 Task: Assign in the project AvailPro the issue 'Address issues related to data corruption and loss' to the sprint 'Burnout Blitz'. Assign in the project AvailPro the issue 'Develop a new feature to allow for voice recognition and transcription' to the sprint 'Burnout Blitz'. Assign in the project AvailPro the issue 'Implement a new feature to allow for advanced search capabilities' to the sprint 'Burnout Blitz'. Assign in the project AvailPro the issue 'Address issues related to data privacy and compliance' to the sprint 'Burnout Blitz'
Action: Mouse moved to (214, 55)
Screenshot: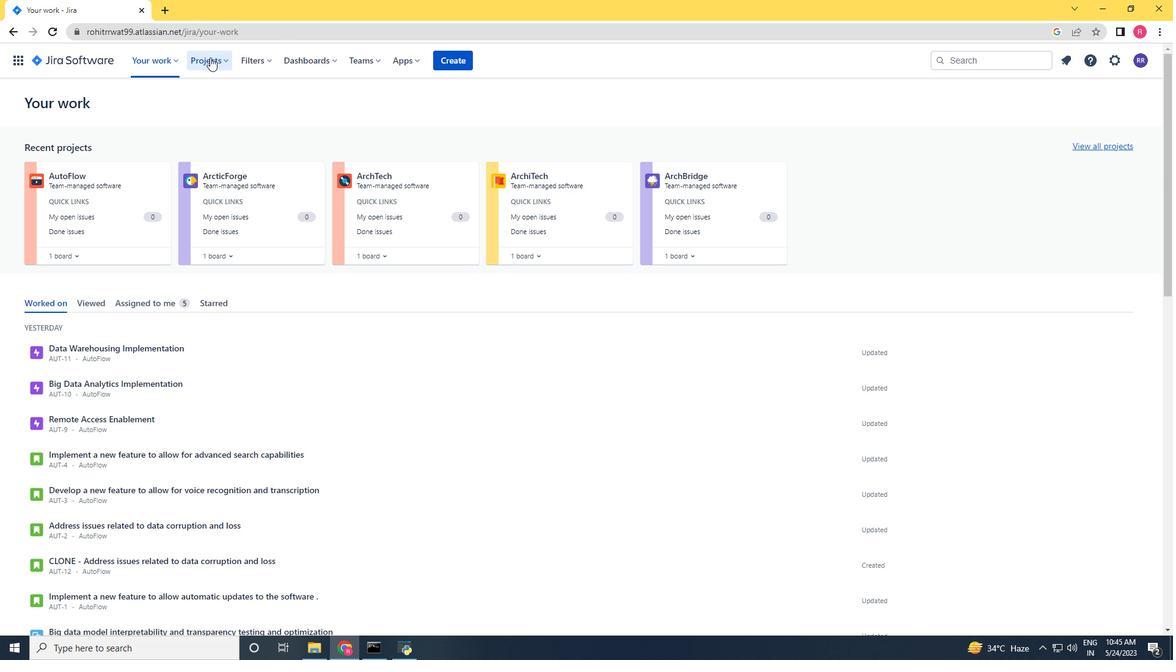 
Action: Mouse pressed left at (214, 55)
Screenshot: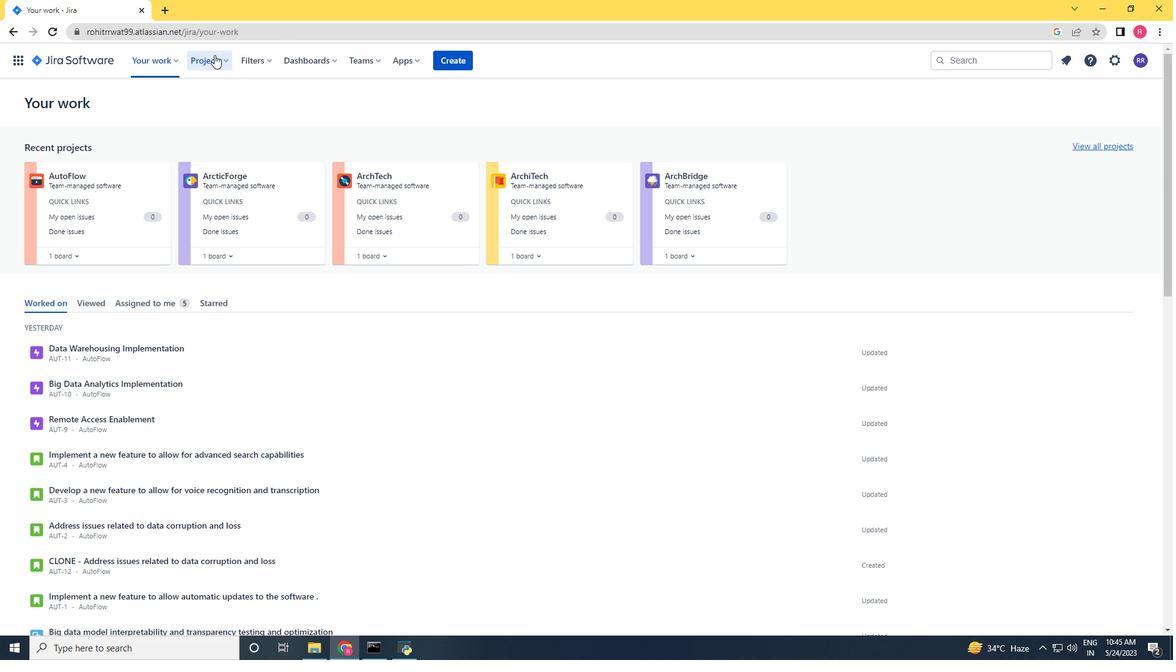 
Action: Mouse moved to (242, 119)
Screenshot: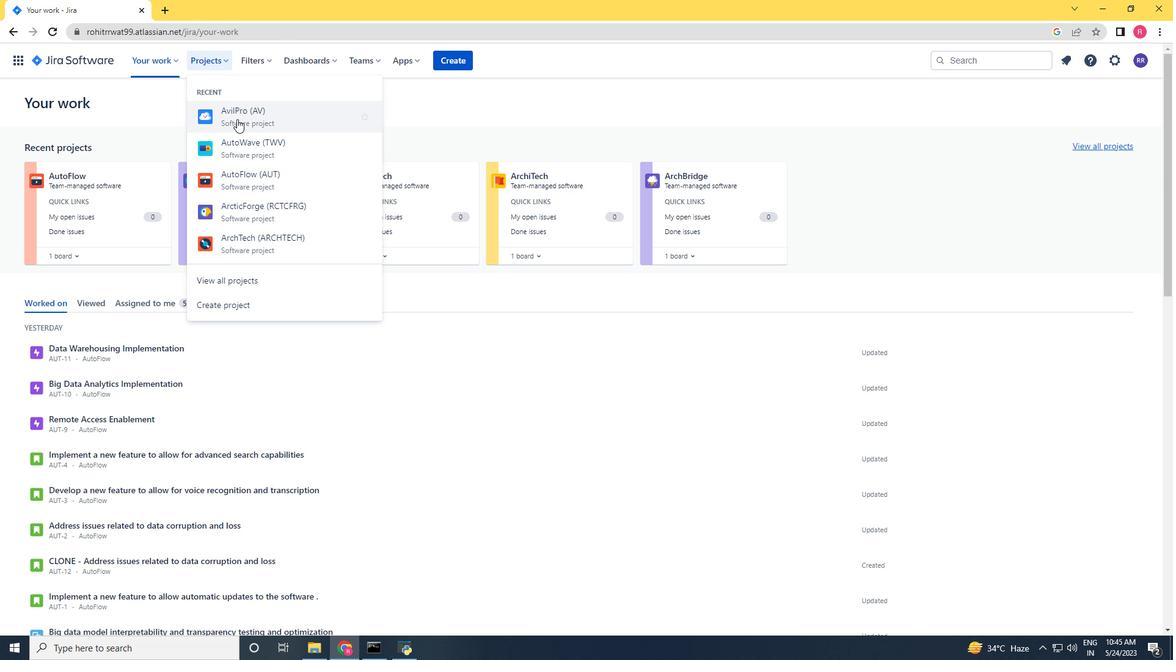 
Action: Mouse pressed left at (242, 119)
Screenshot: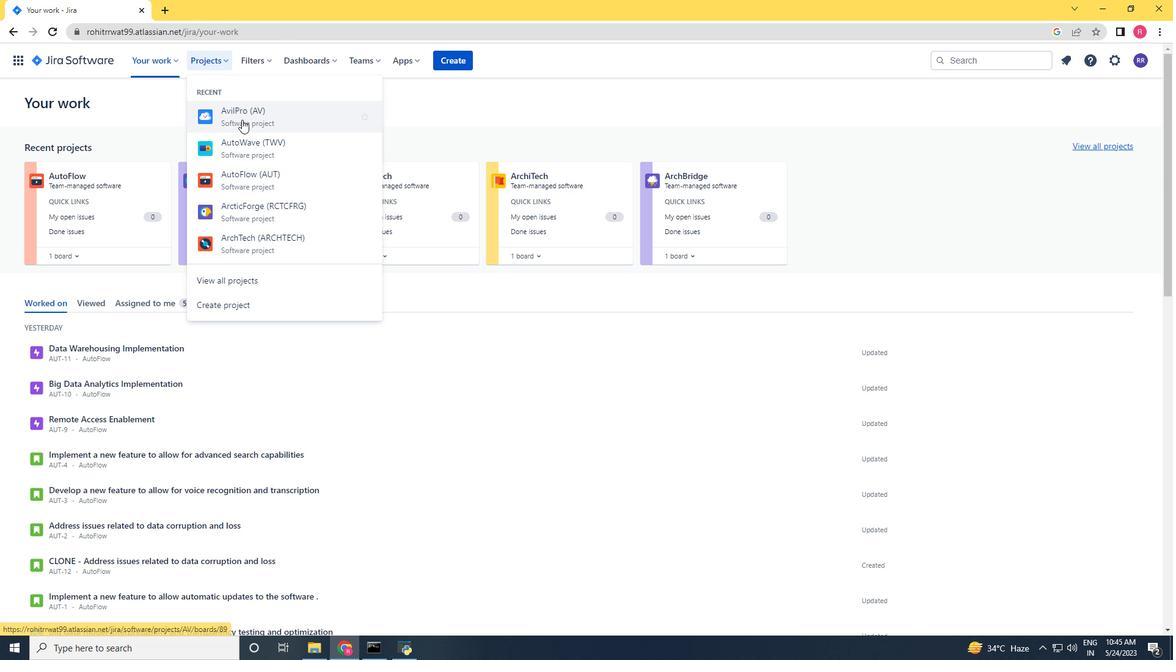 
Action: Mouse moved to (77, 187)
Screenshot: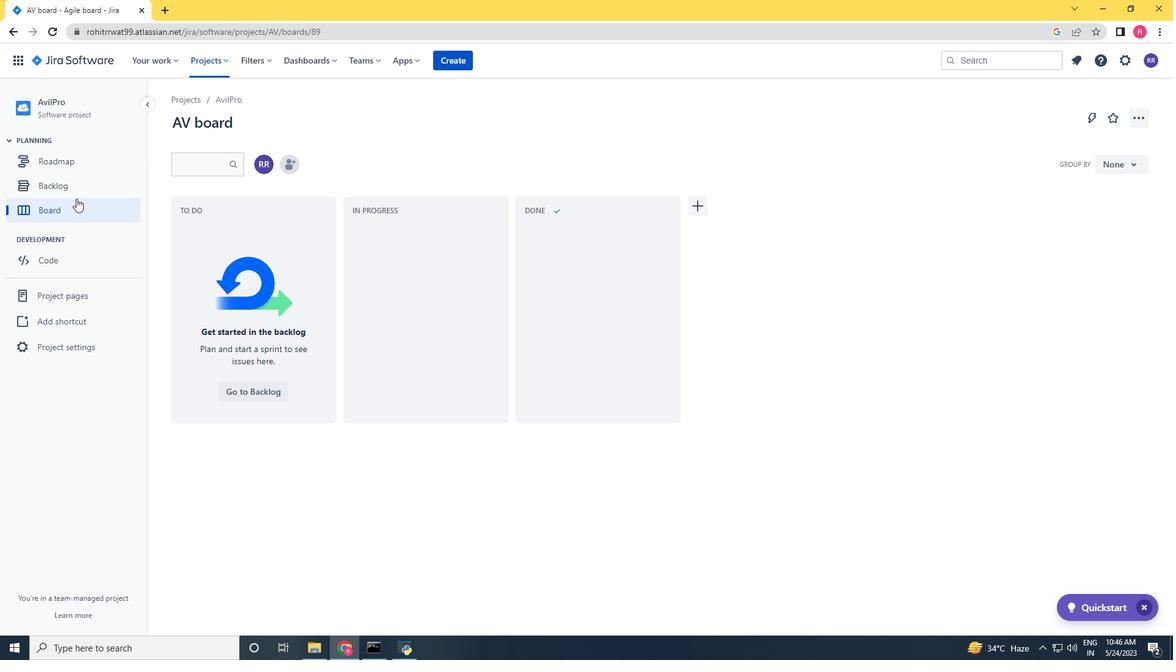 
Action: Mouse pressed left at (77, 187)
Screenshot: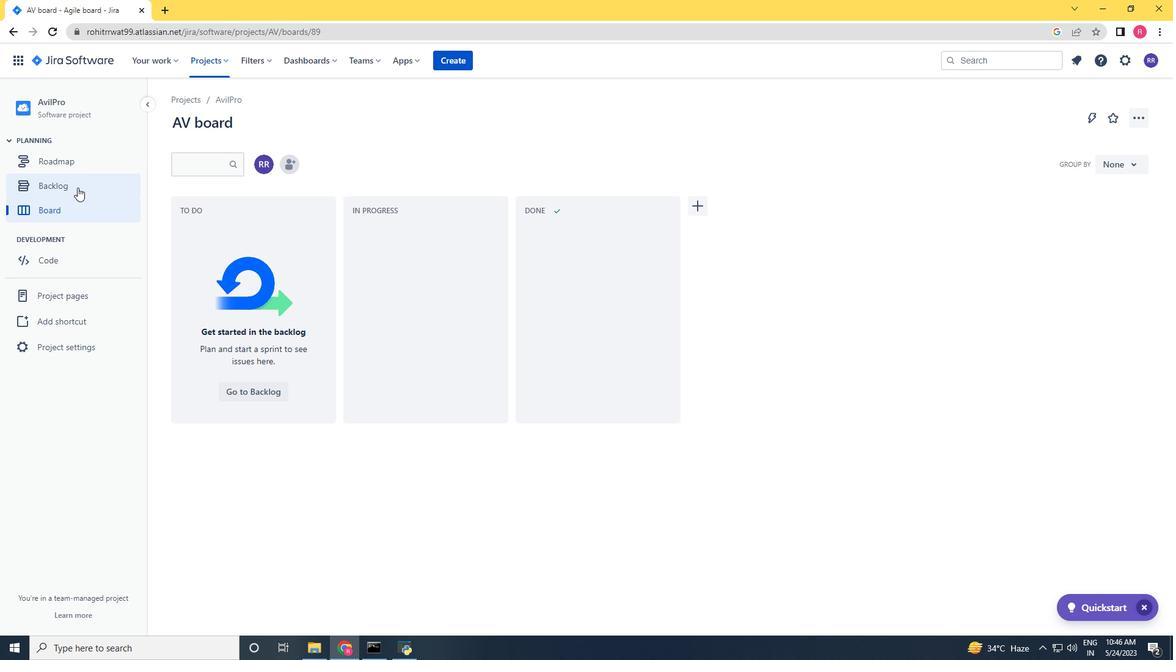 
Action: Mouse moved to (1118, 323)
Screenshot: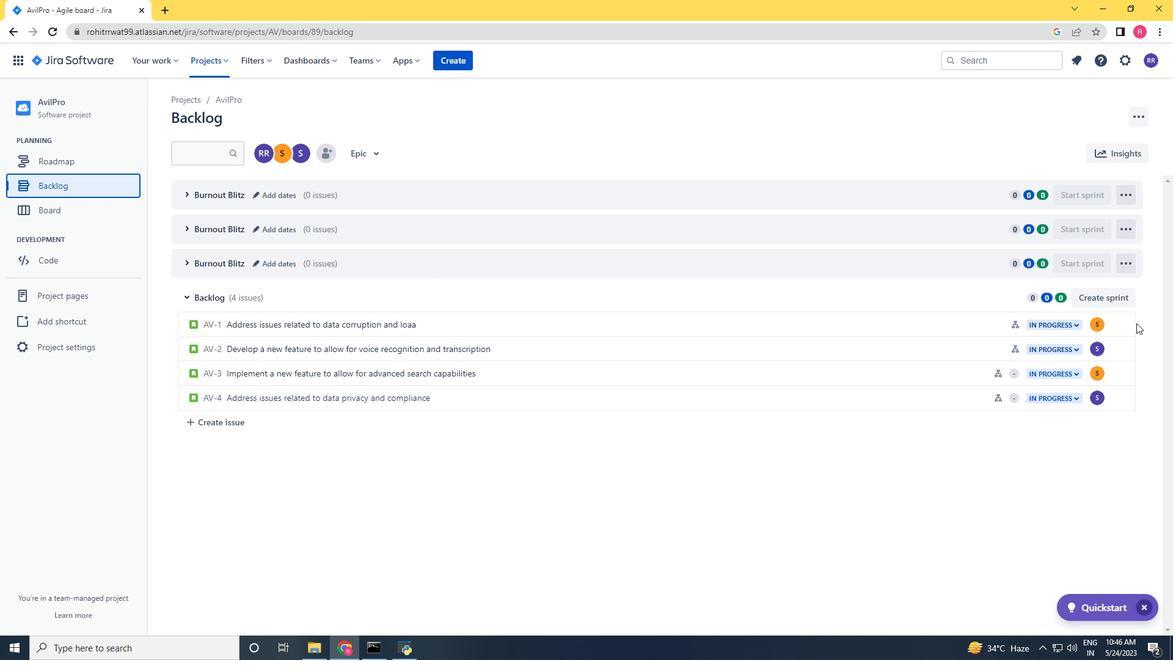 
Action: Mouse pressed left at (1118, 323)
Screenshot: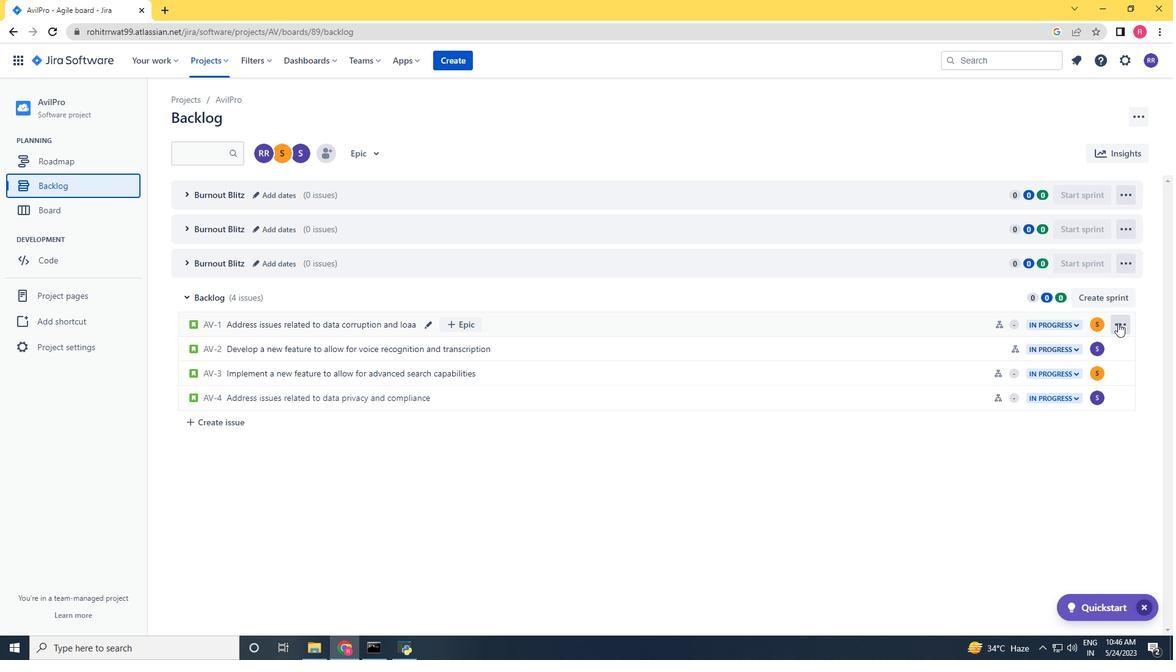 
Action: Mouse moved to (1113, 469)
Screenshot: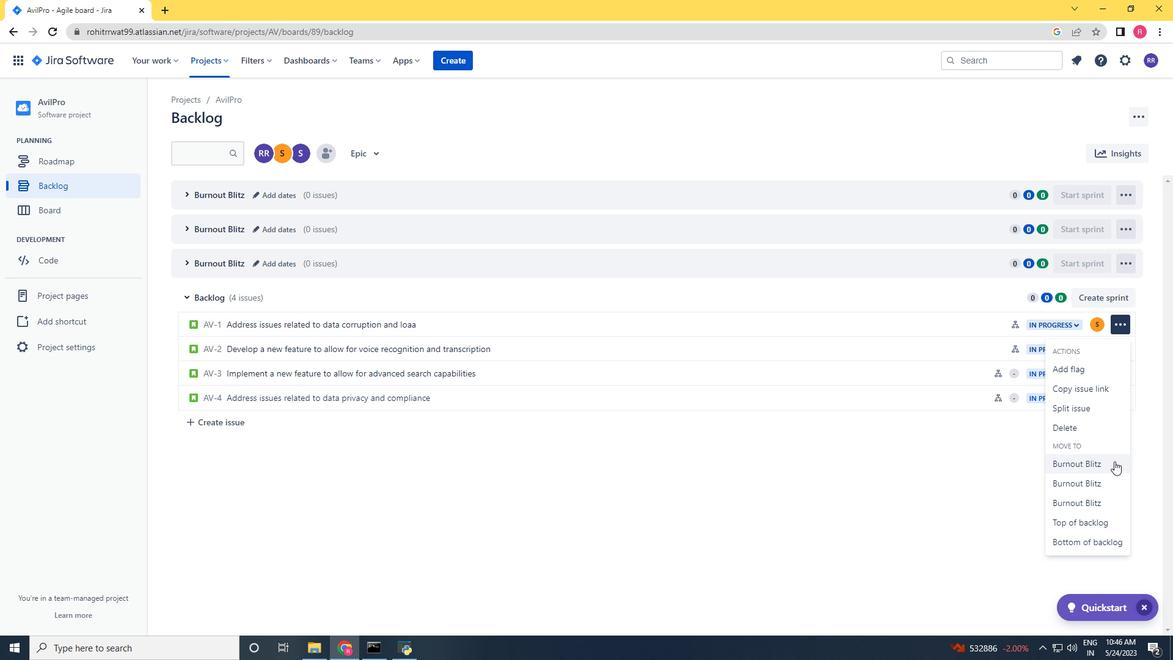 
Action: Mouse pressed left at (1113, 469)
Screenshot: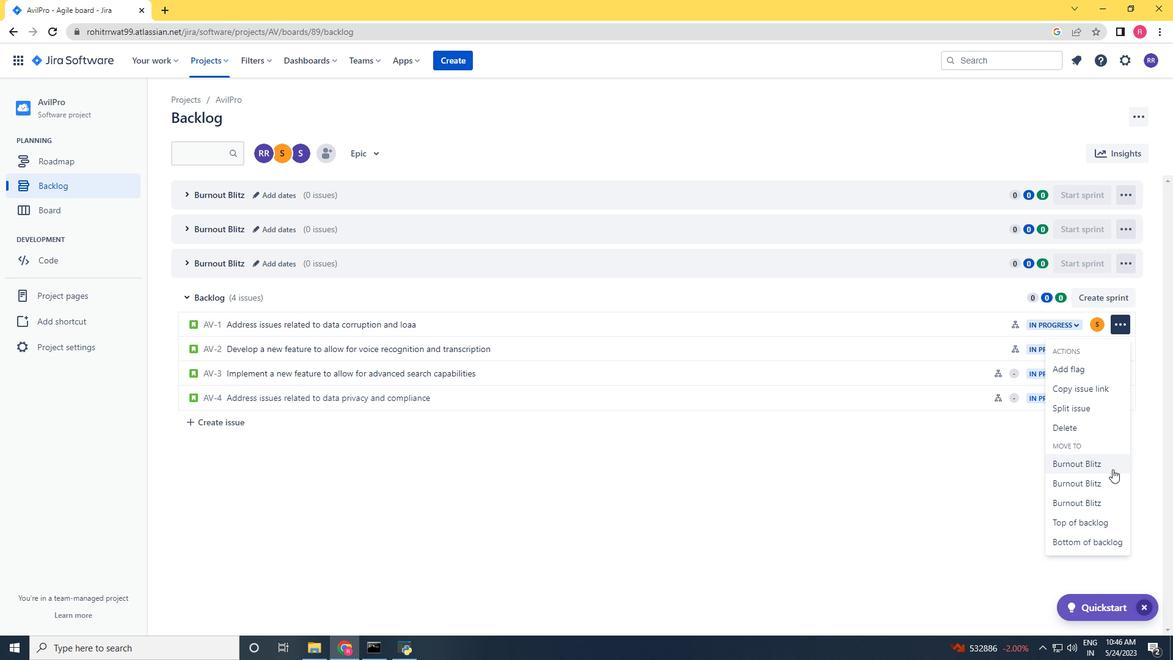 
Action: Mouse moved to (1116, 328)
Screenshot: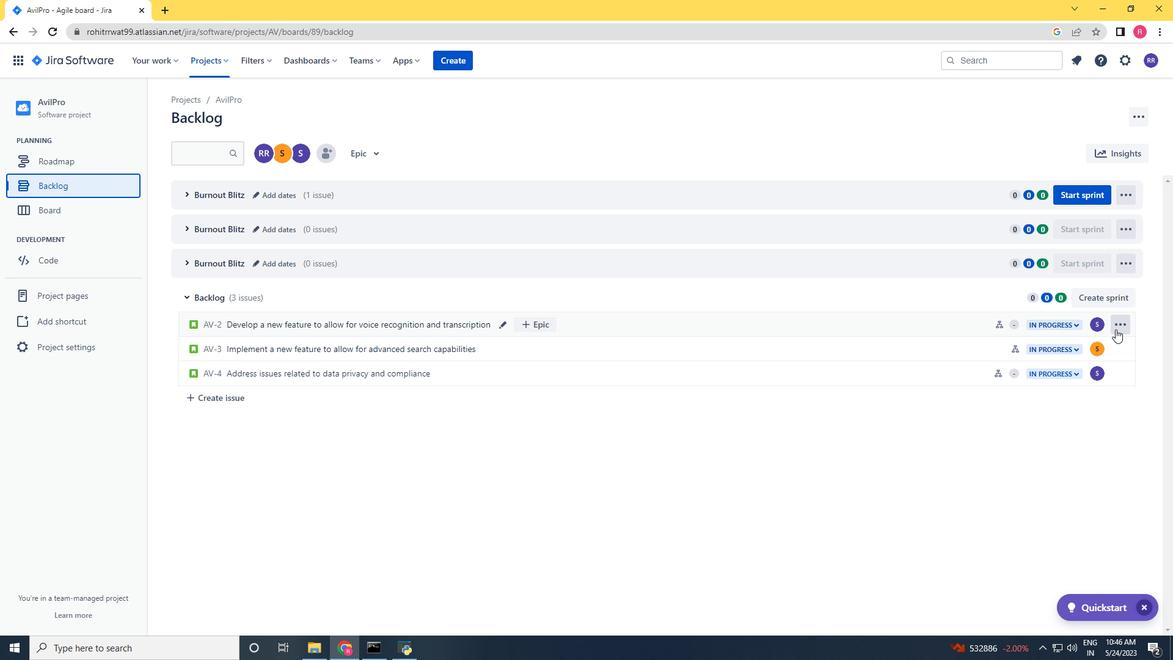 
Action: Mouse pressed left at (1116, 328)
Screenshot: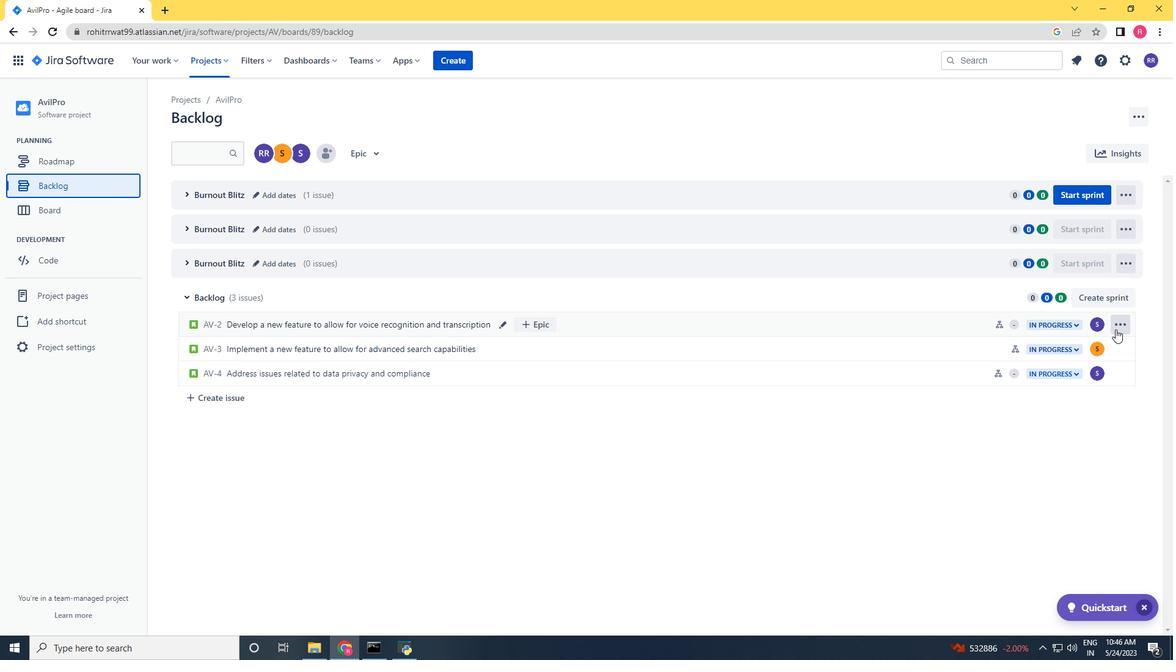 
Action: Mouse moved to (1114, 479)
Screenshot: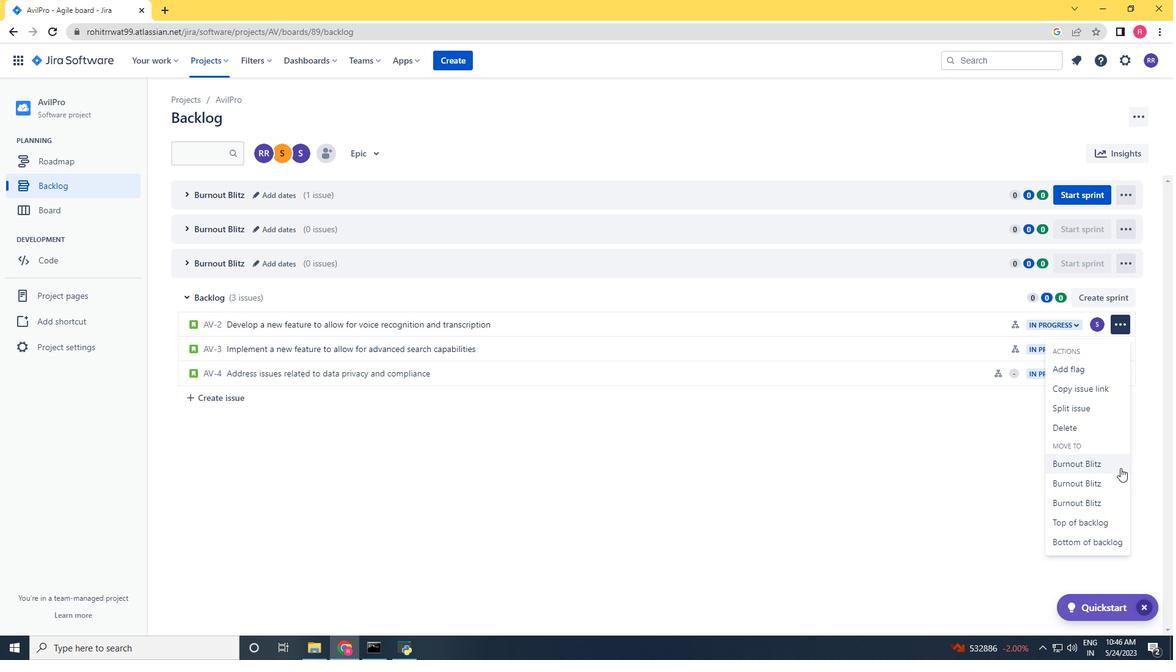 
Action: Mouse pressed left at (1114, 479)
Screenshot: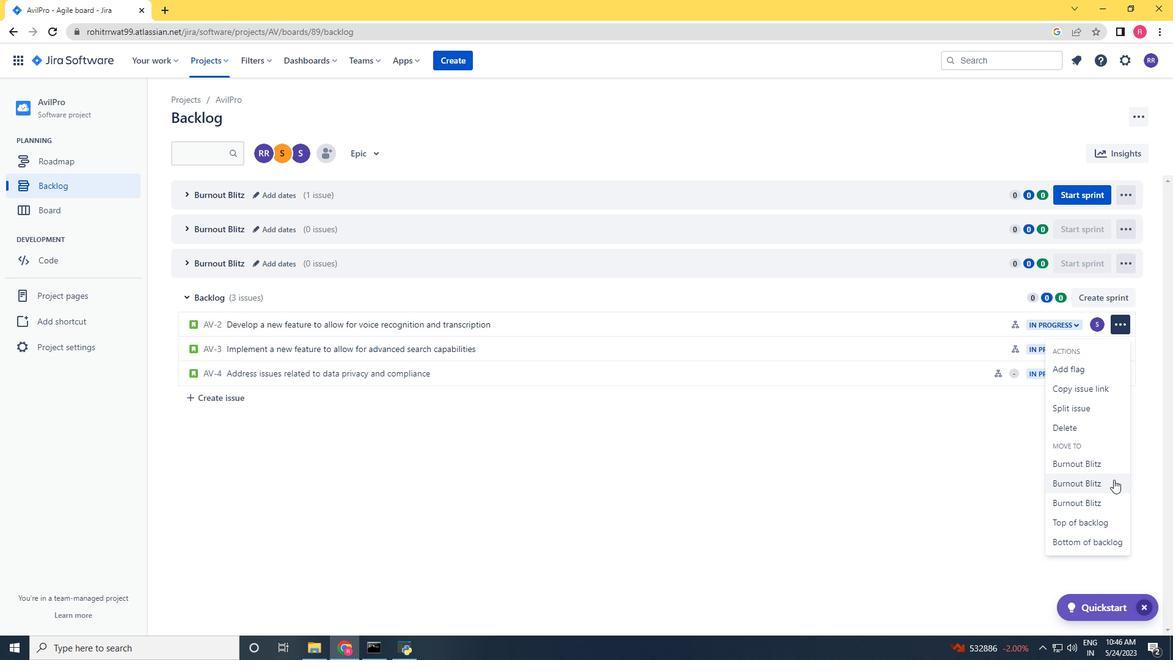 
Action: Mouse moved to (1129, 331)
Screenshot: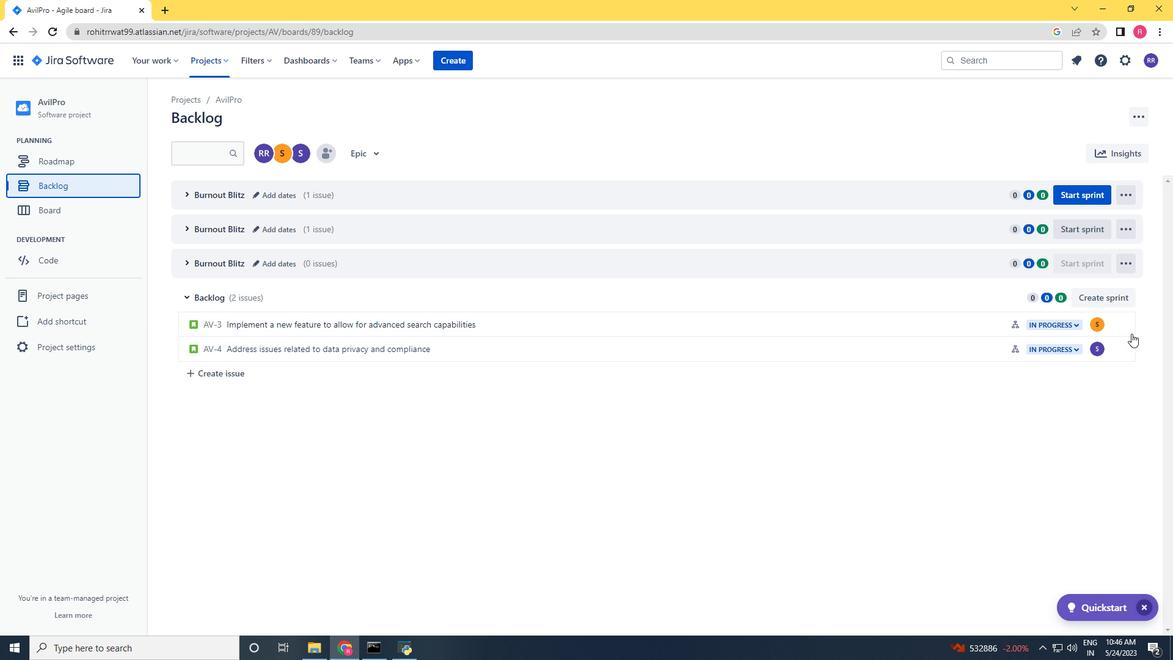 
Action: Mouse pressed left at (1129, 331)
Screenshot: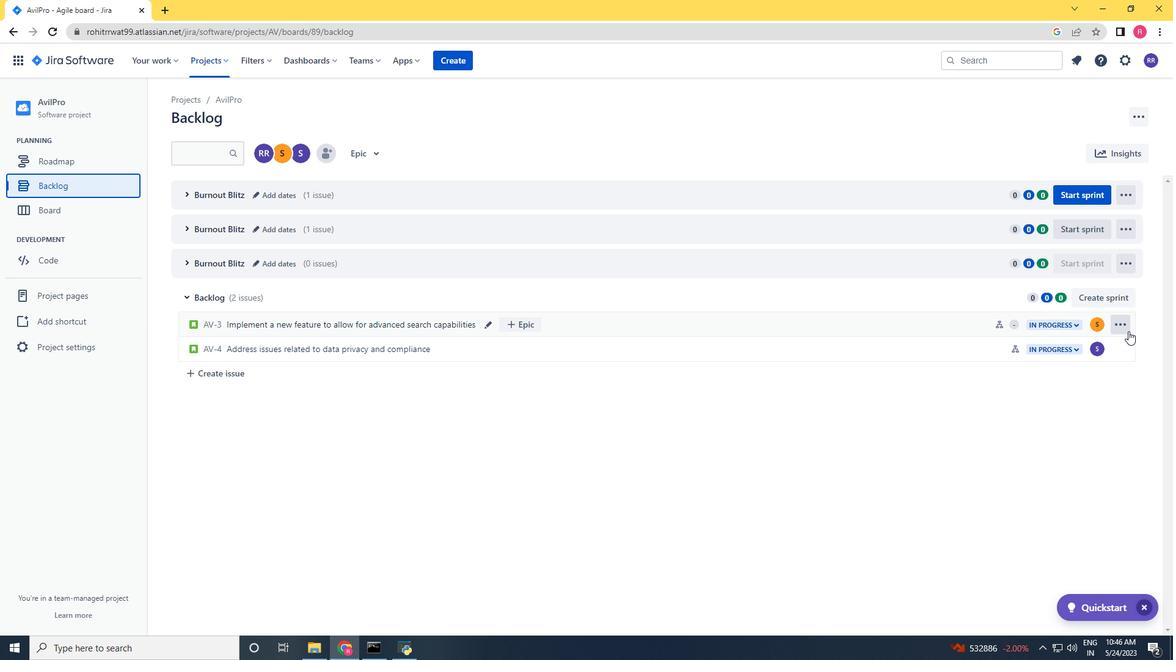
Action: Mouse moved to (1103, 510)
Screenshot: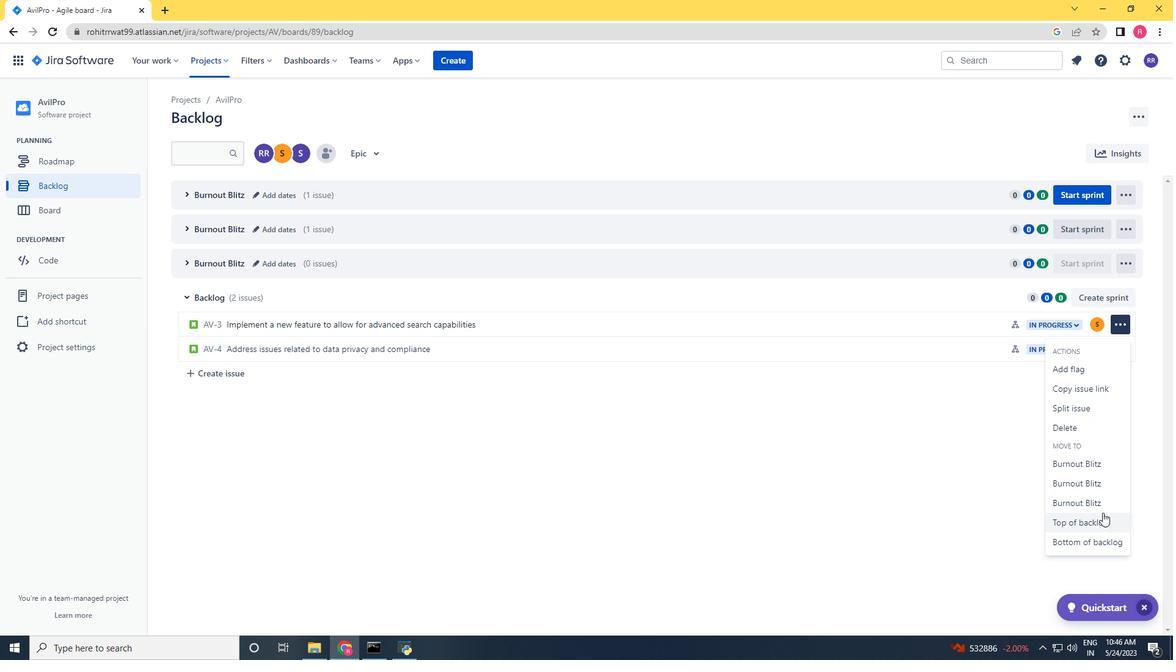 
Action: Mouse pressed left at (1103, 510)
Screenshot: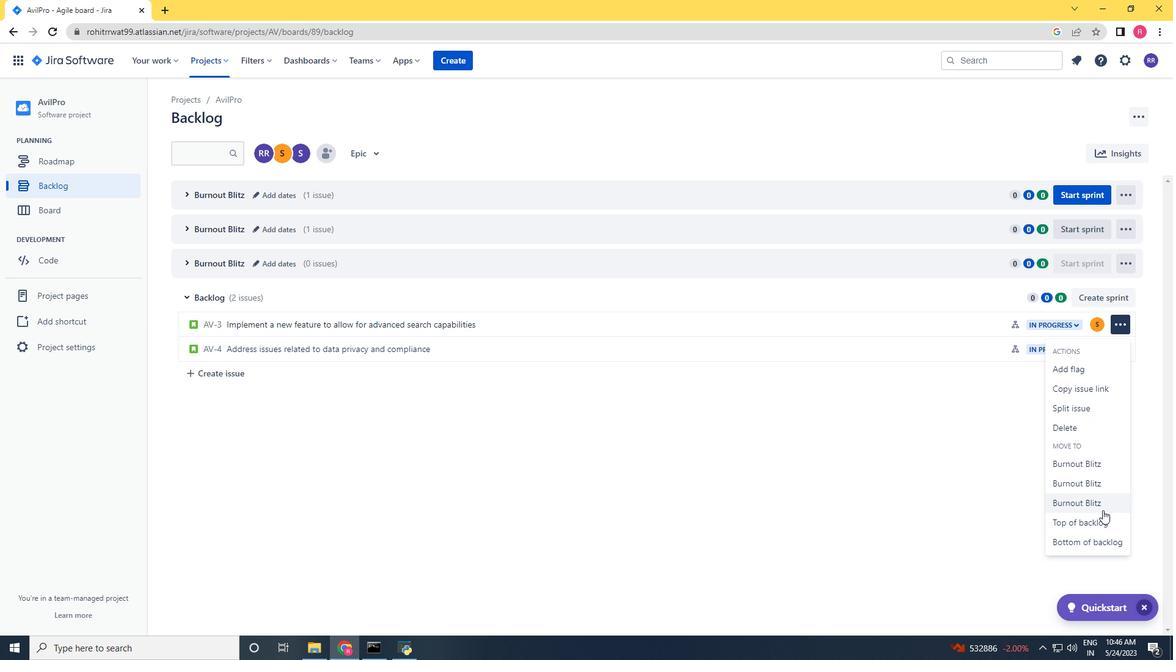 
Action: Mouse moved to (1118, 322)
Screenshot: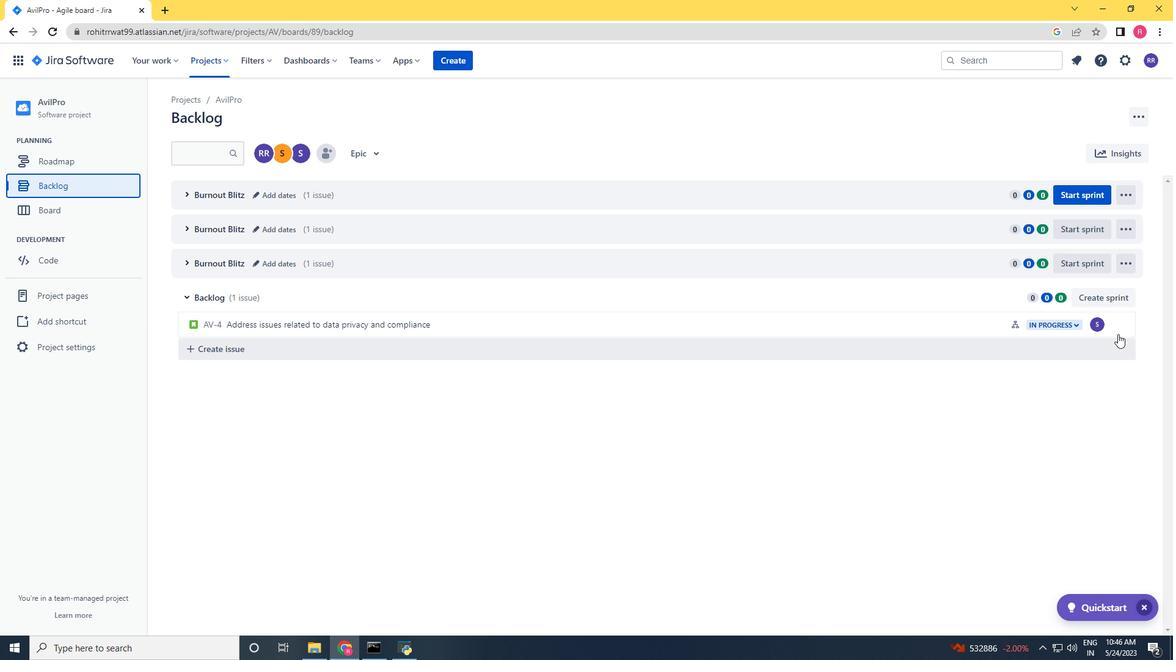
Action: Mouse pressed left at (1118, 322)
Screenshot: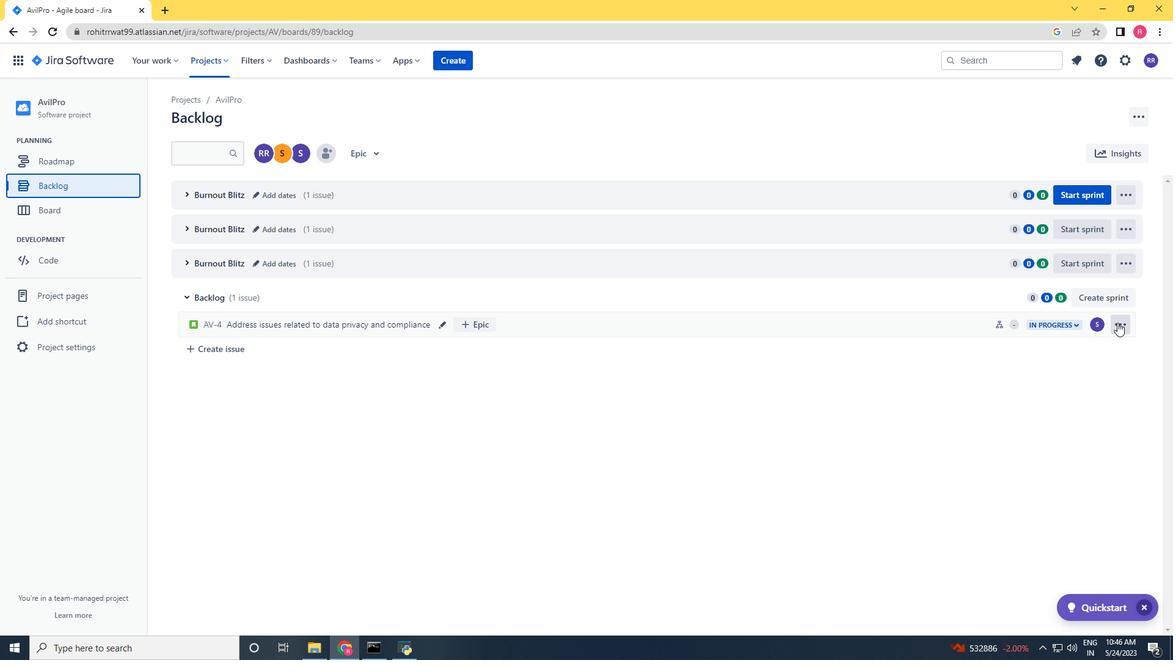 
Action: Mouse moved to (1095, 505)
Screenshot: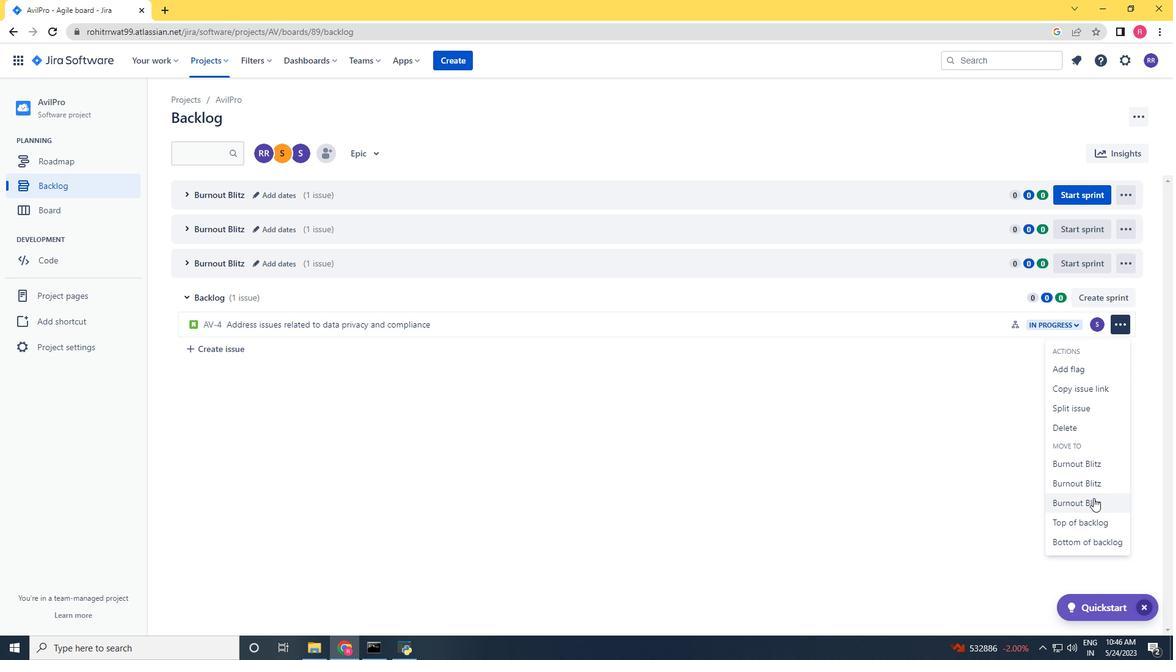 
Action: Mouse pressed left at (1095, 505)
Screenshot: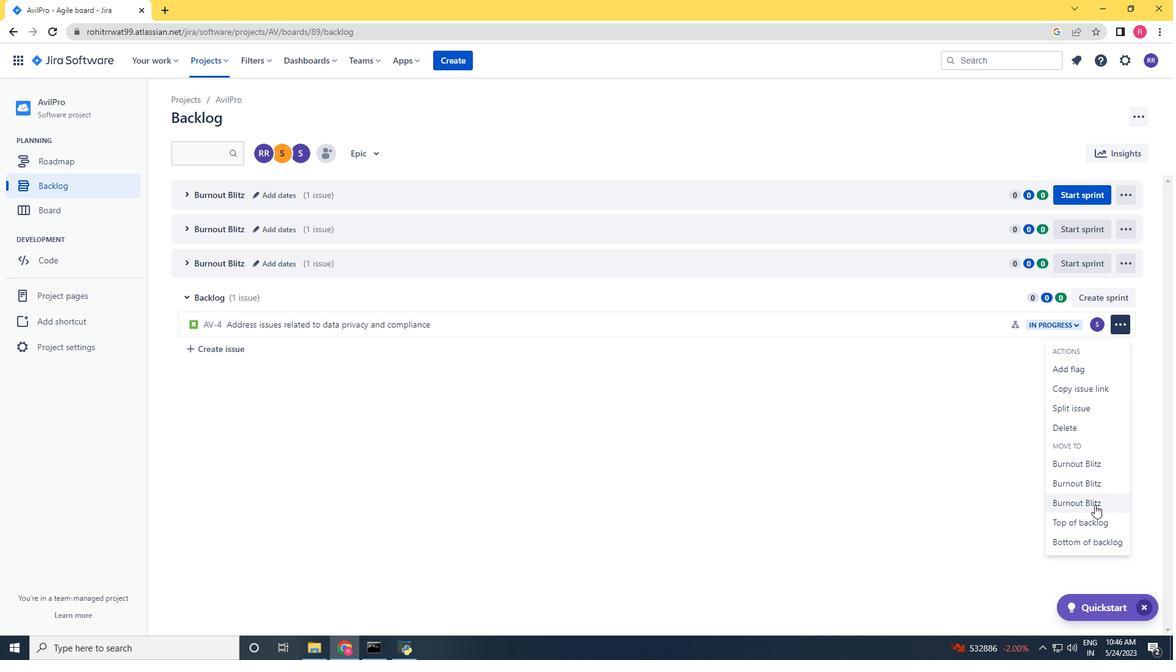 
Action: Mouse scrolled (1095, 505) with delta (0, 0)
Screenshot: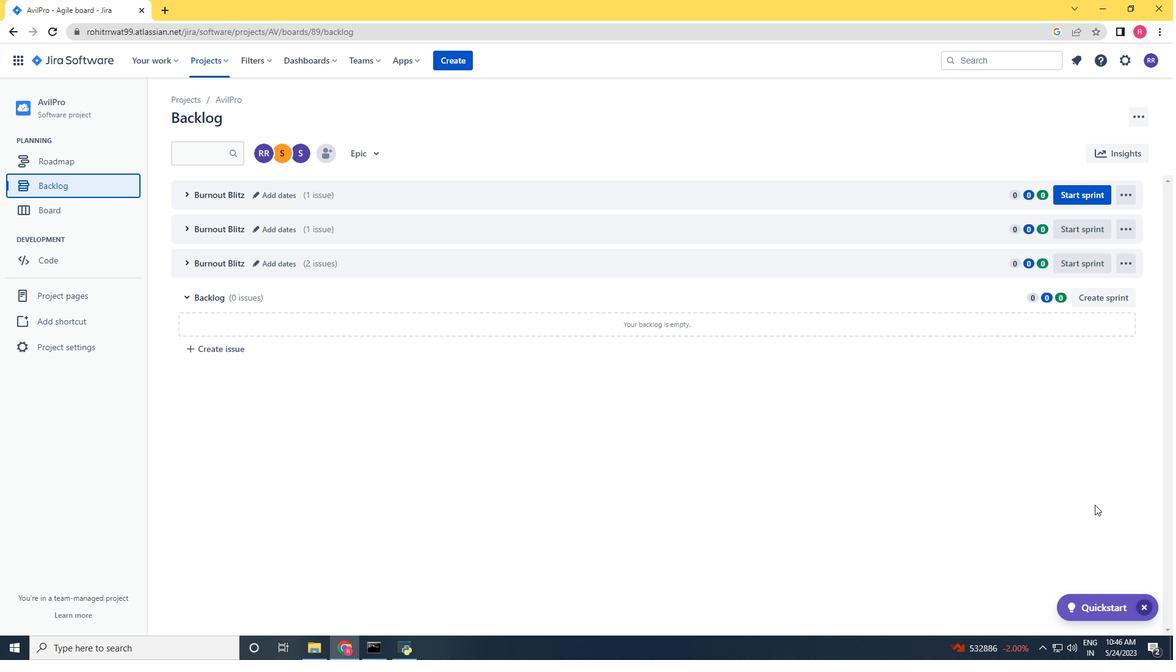 
Action: Mouse moved to (185, 192)
Screenshot: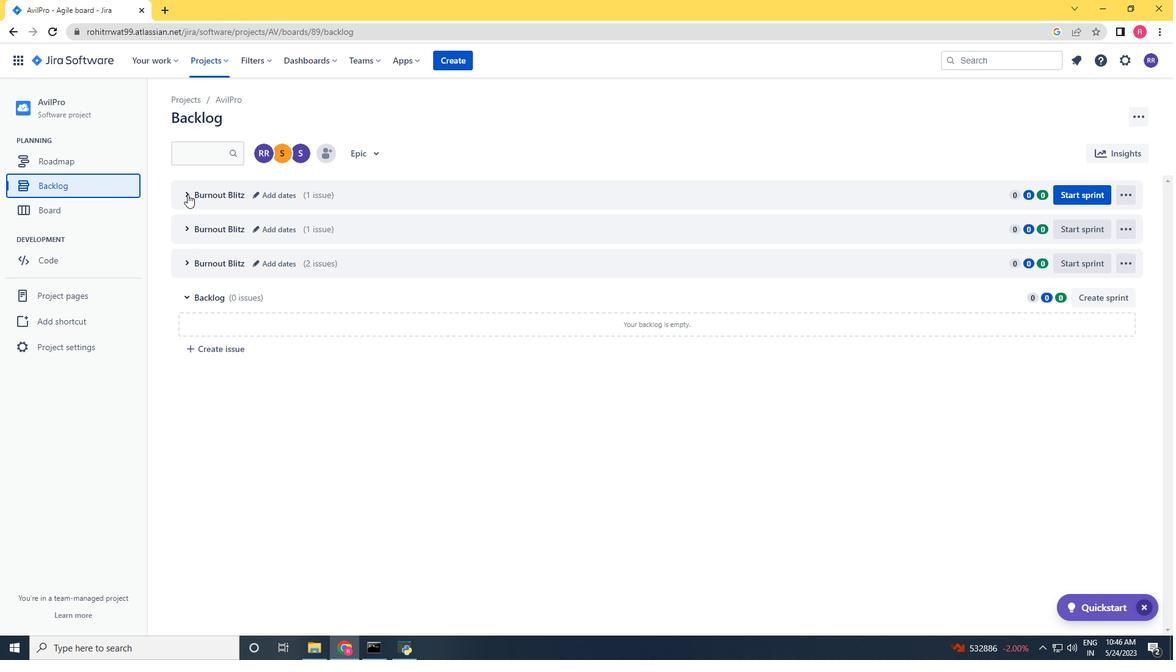 
Action: Mouse pressed left at (185, 192)
Screenshot: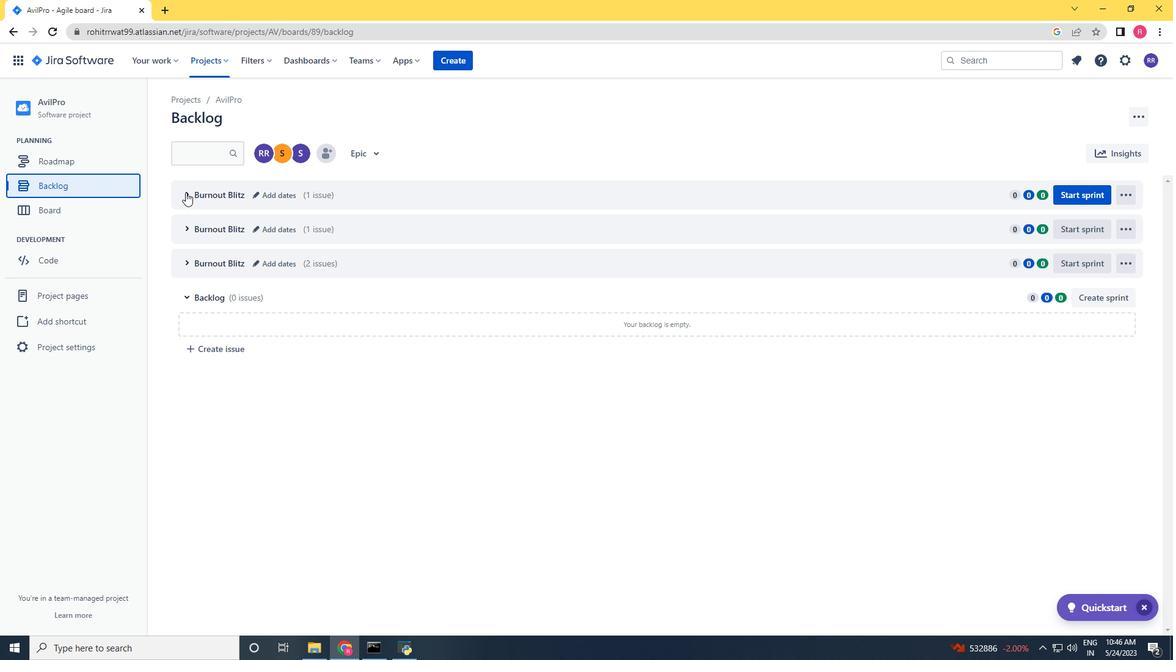 
Action: Mouse moved to (183, 308)
Screenshot: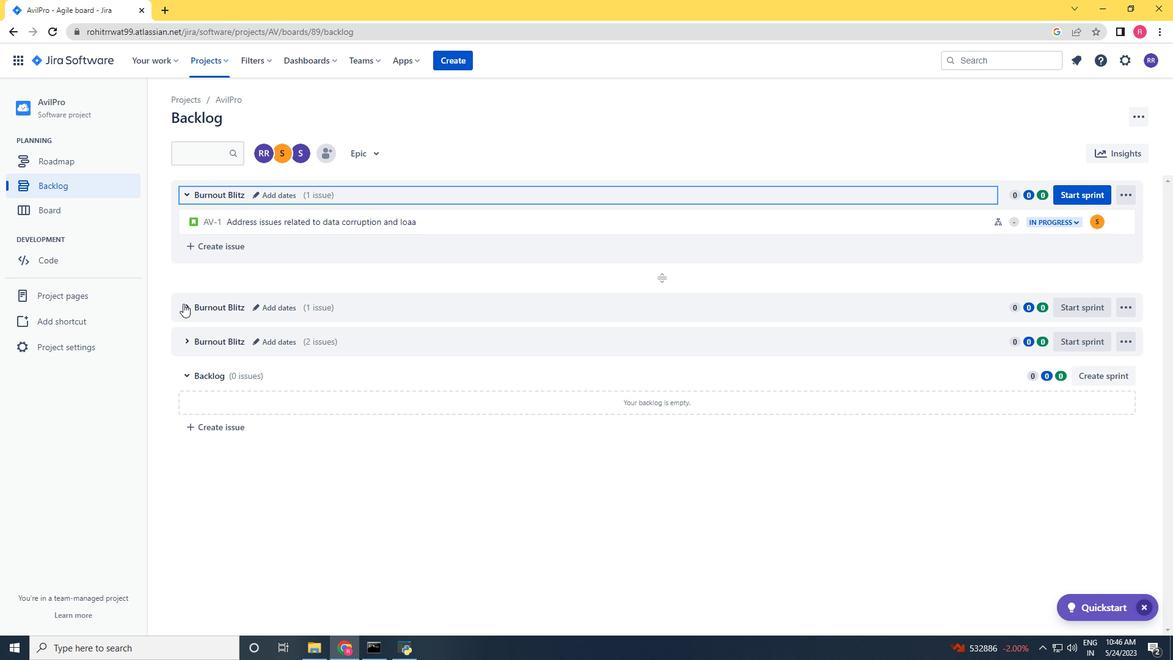 
Action: Mouse pressed left at (183, 308)
Screenshot: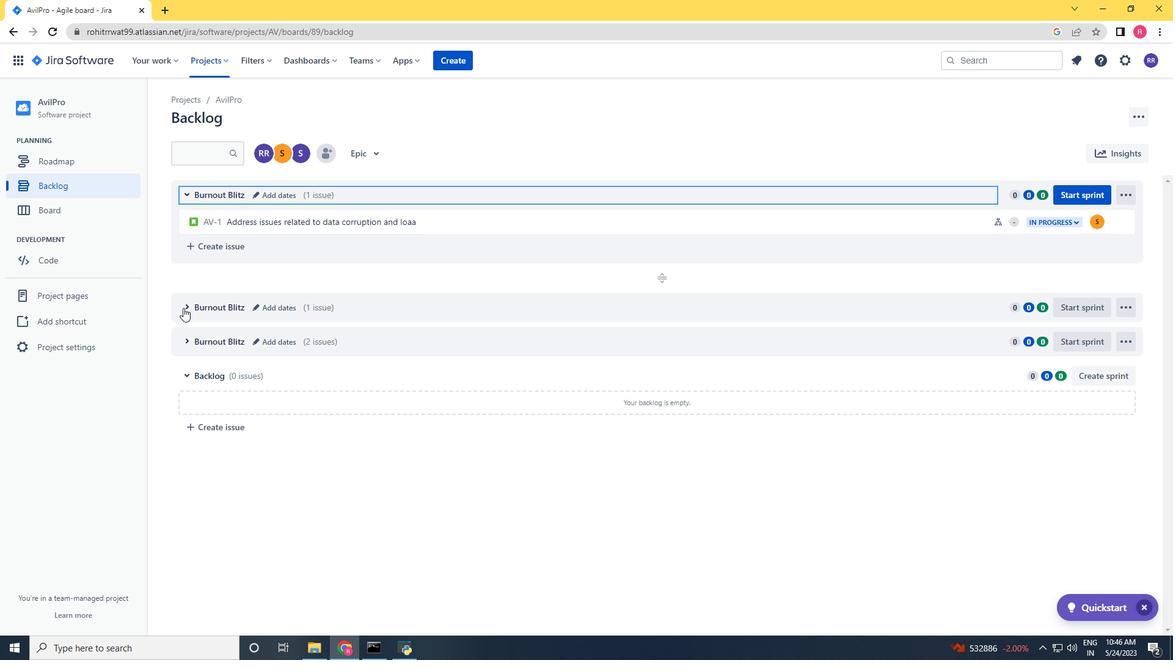 
Action: Mouse moved to (184, 416)
Screenshot: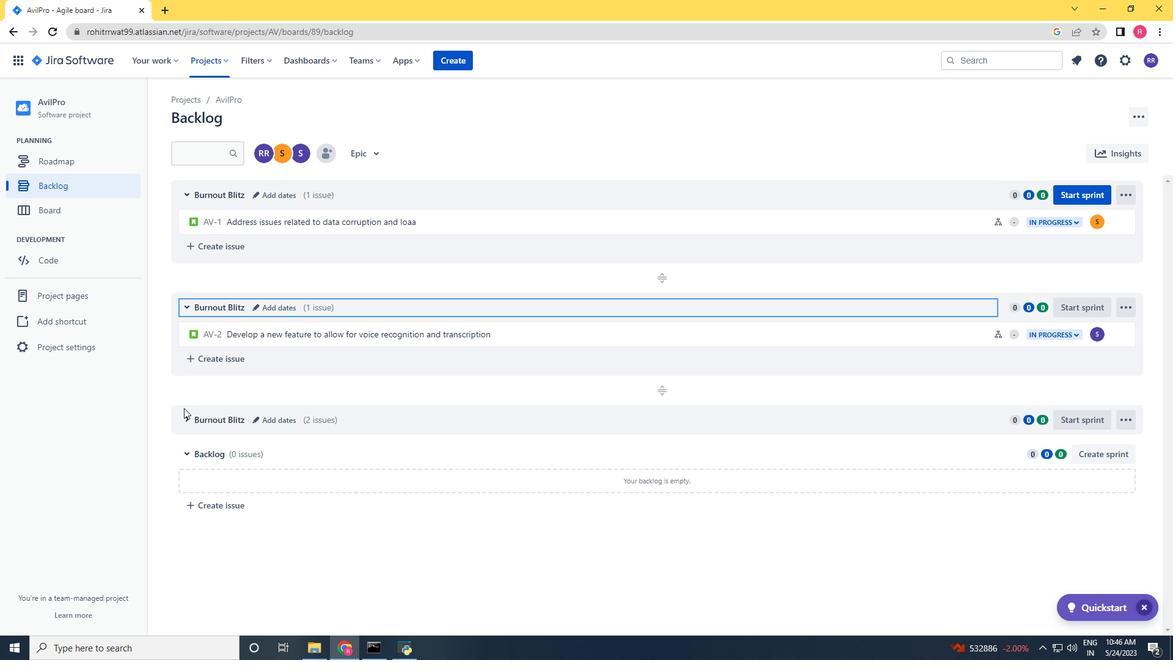 
Action: Mouse pressed left at (184, 416)
Screenshot: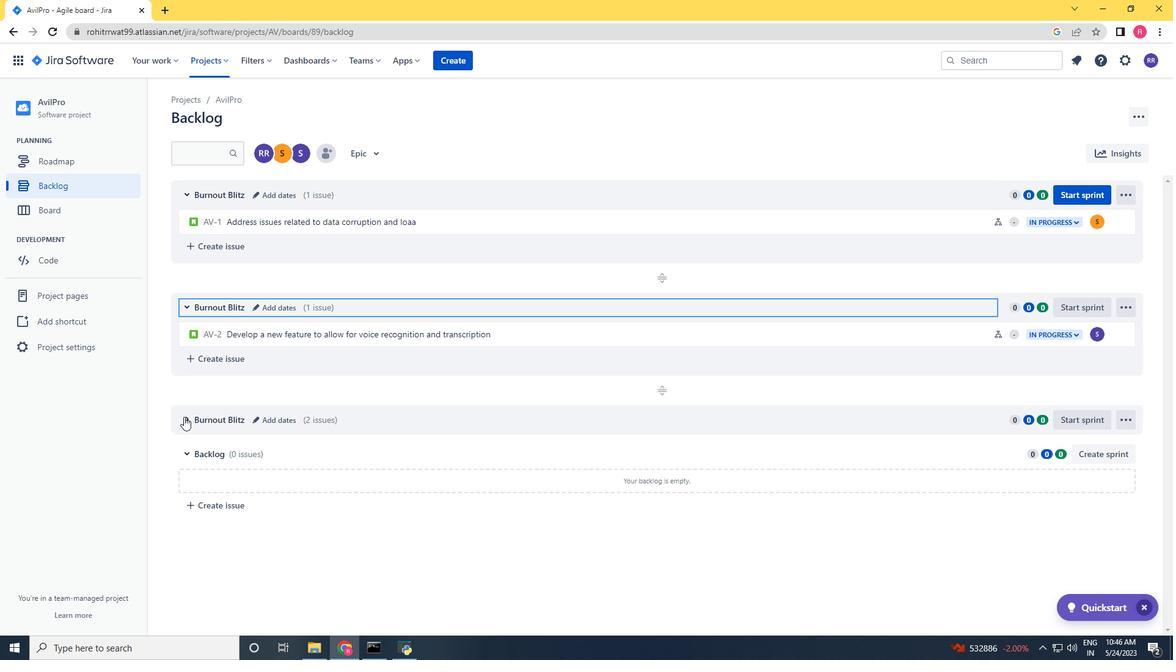 
Action: Mouse moved to (191, 402)
Screenshot: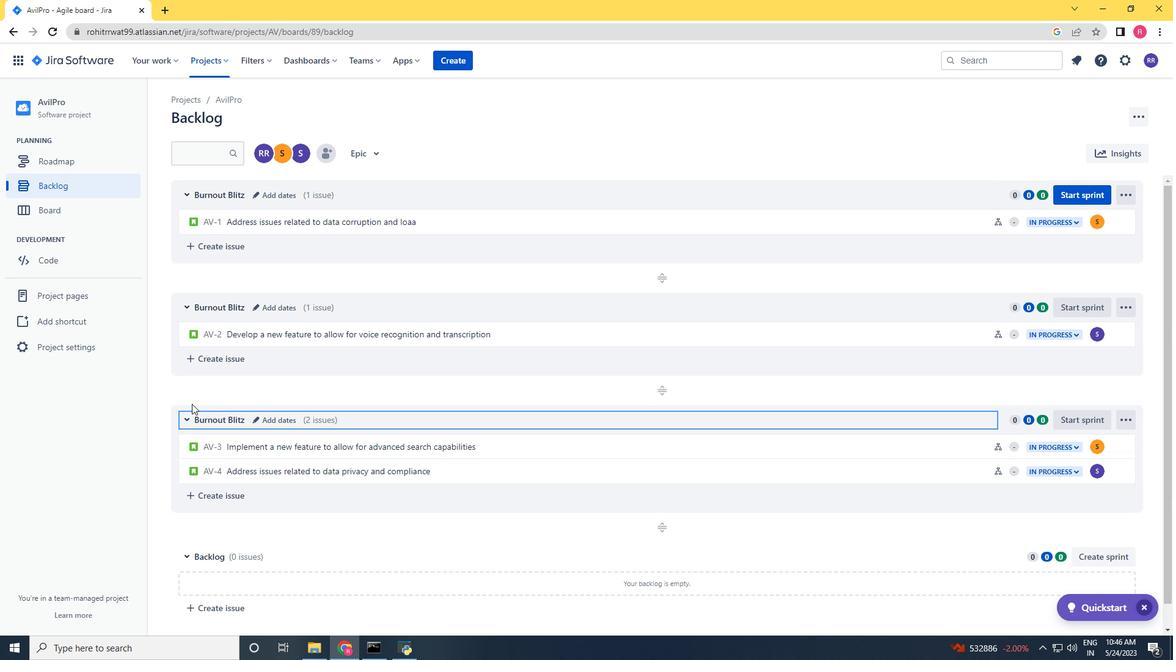 
Action: Mouse scrolled (191, 402) with delta (0, 0)
Screenshot: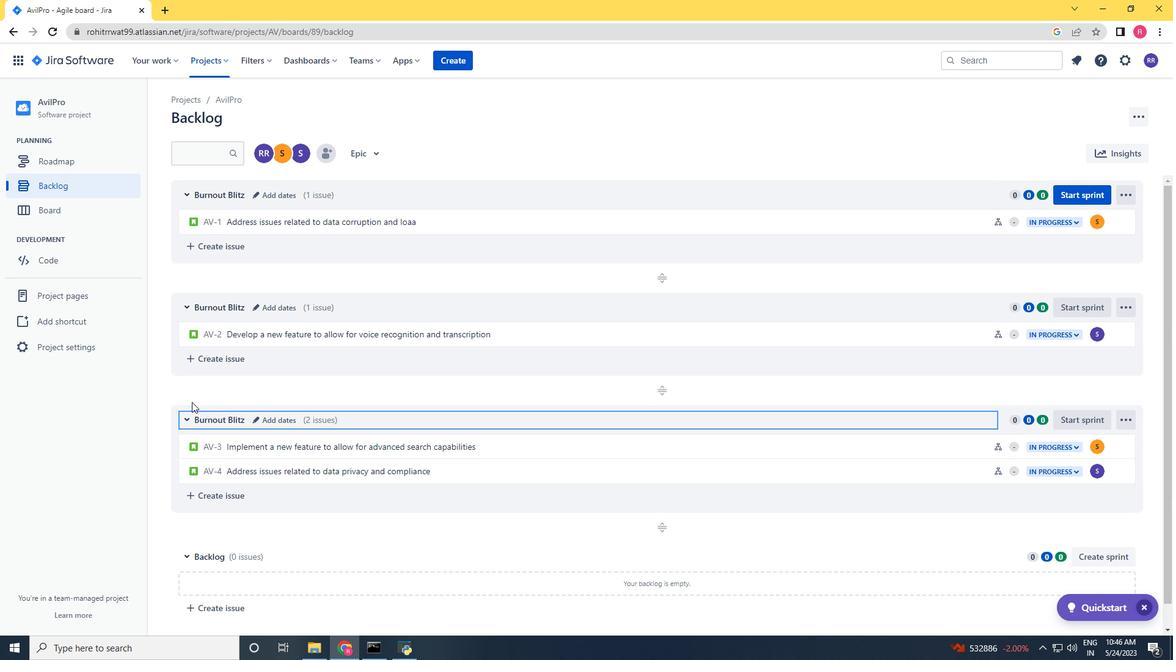 
Action: Mouse scrolled (191, 402) with delta (0, 0)
Screenshot: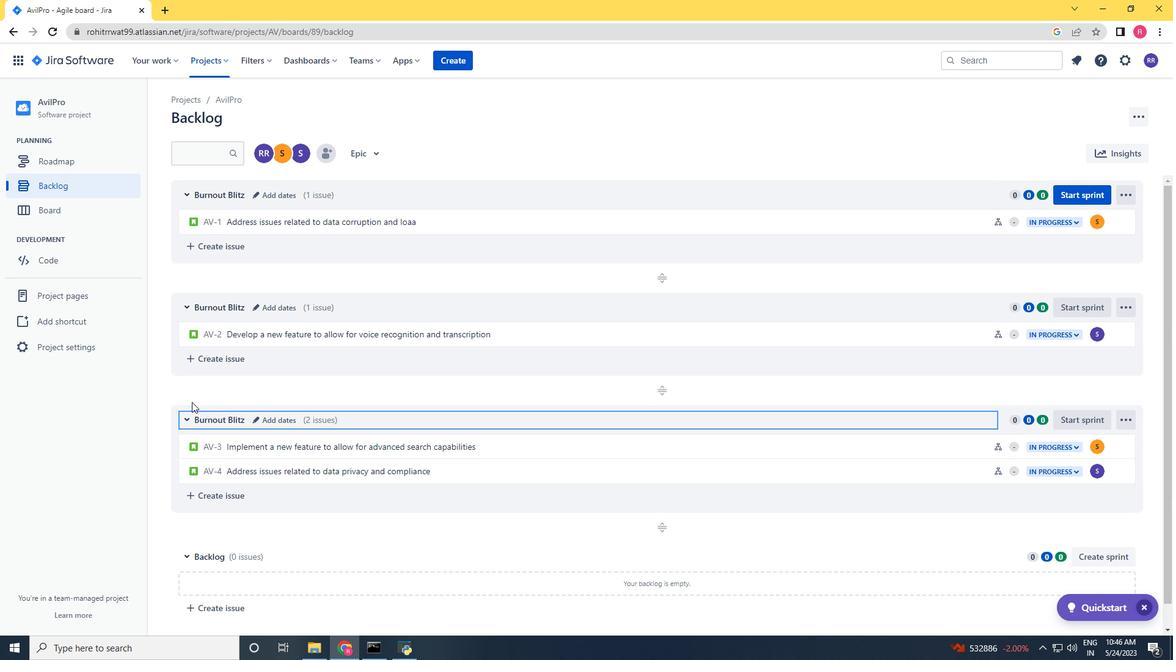 
Action: Mouse scrolled (191, 402) with delta (0, 0)
Screenshot: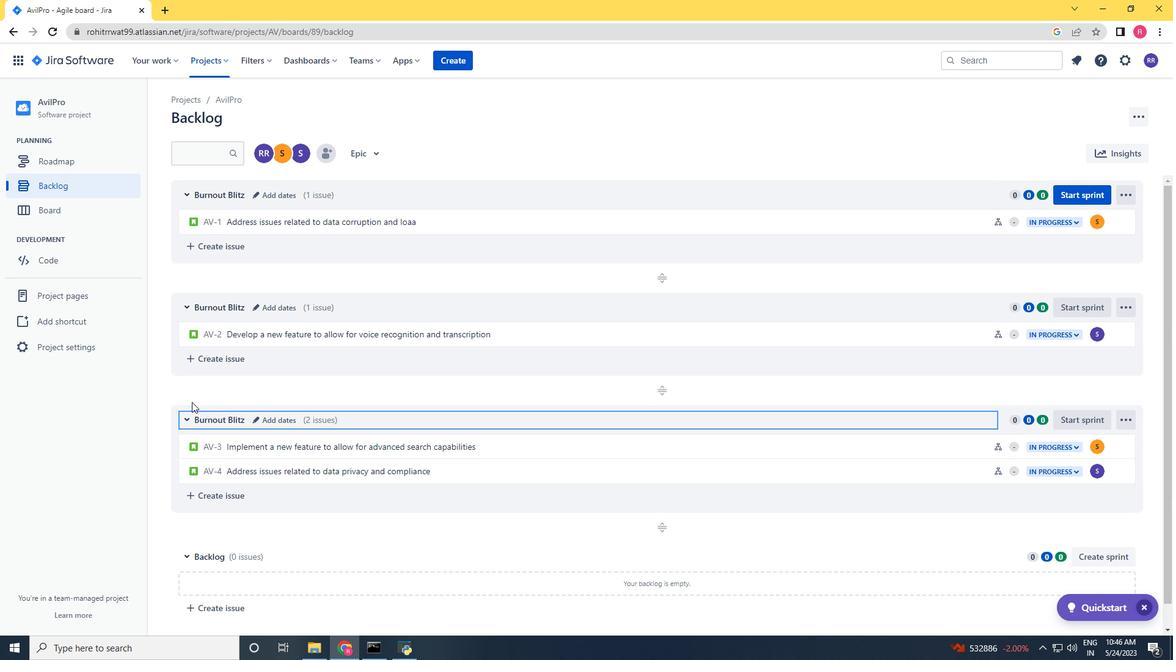 
Action: Mouse scrolled (191, 402) with delta (0, 0)
Screenshot: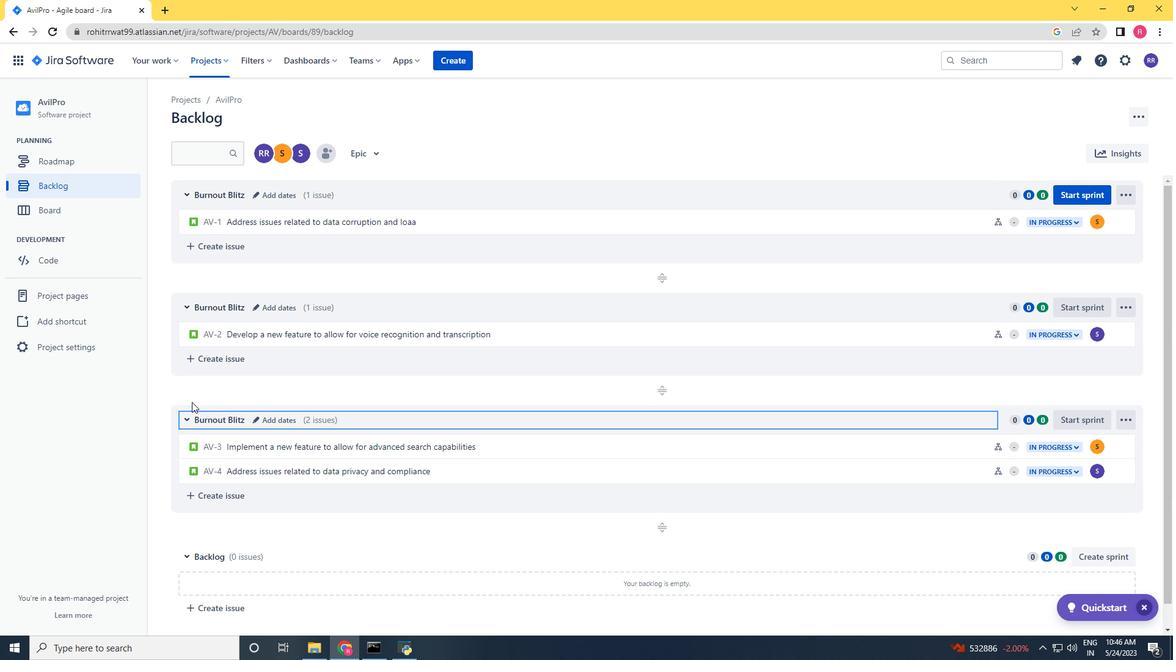 
Action: Mouse scrolled (191, 402) with delta (0, 0)
Screenshot: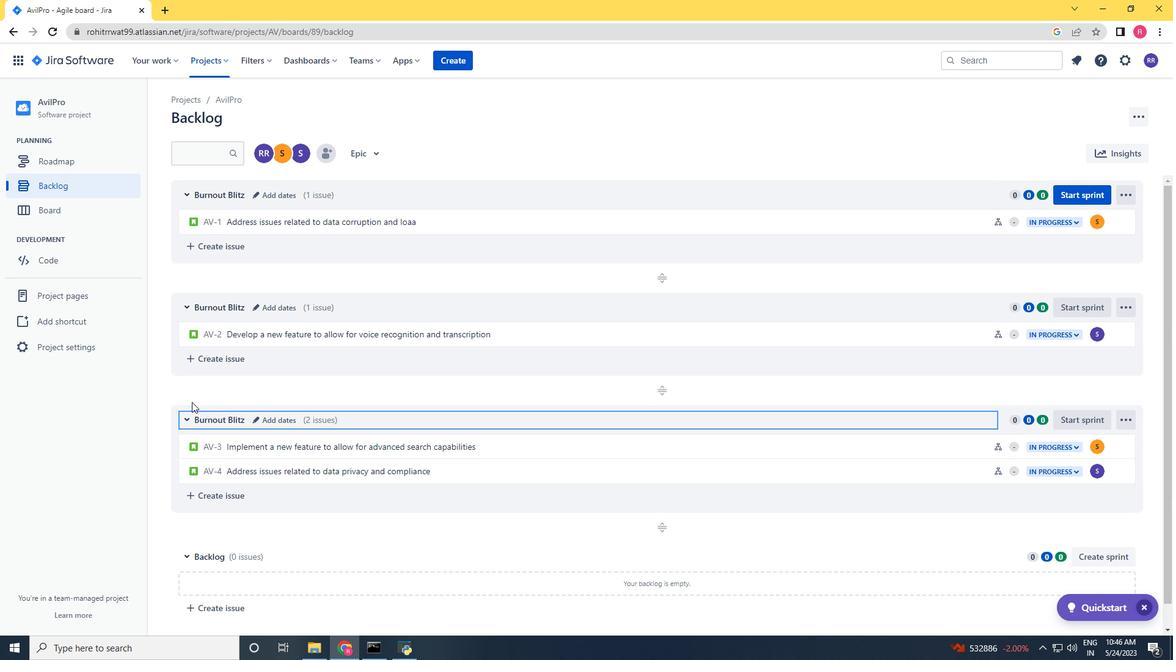 
